 Task: Create a new field with title Stage a blank project BioForge with field type as Single-select and options as Not Started, In Progress and Complete
Action: Mouse moved to (1059, 95)
Screenshot: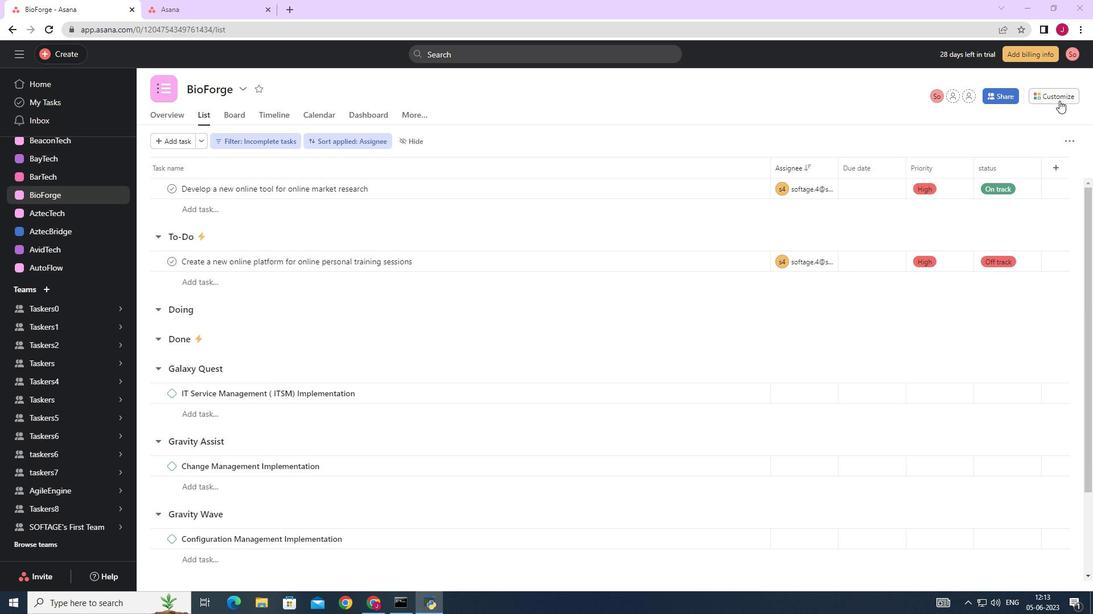 
Action: Mouse pressed left at (1059, 95)
Screenshot: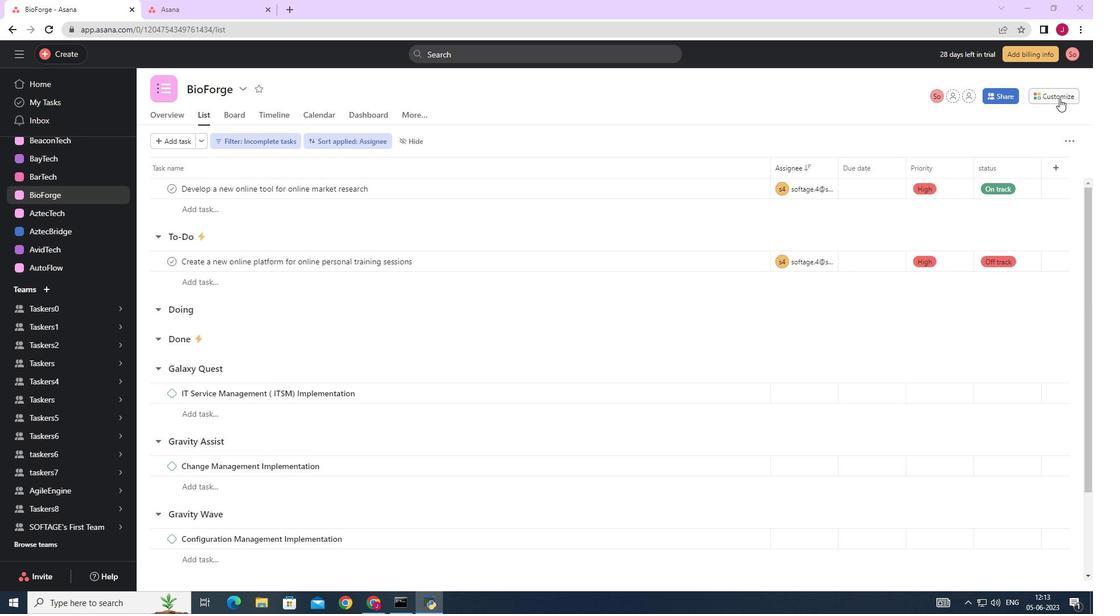 
Action: Mouse moved to (942, 232)
Screenshot: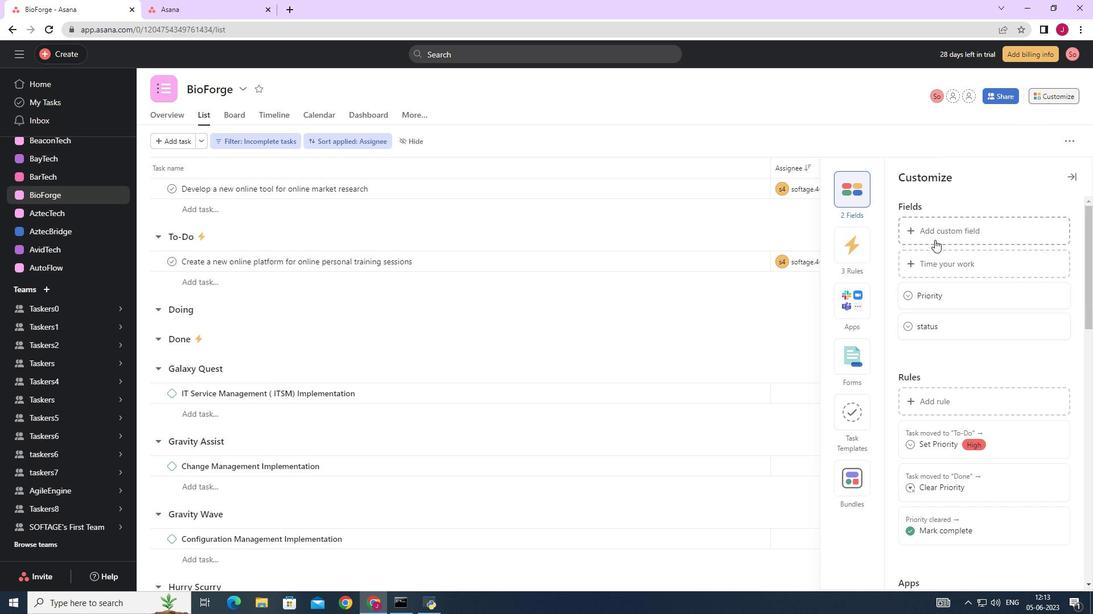 
Action: Mouse pressed left at (942, 232)
Screenshot: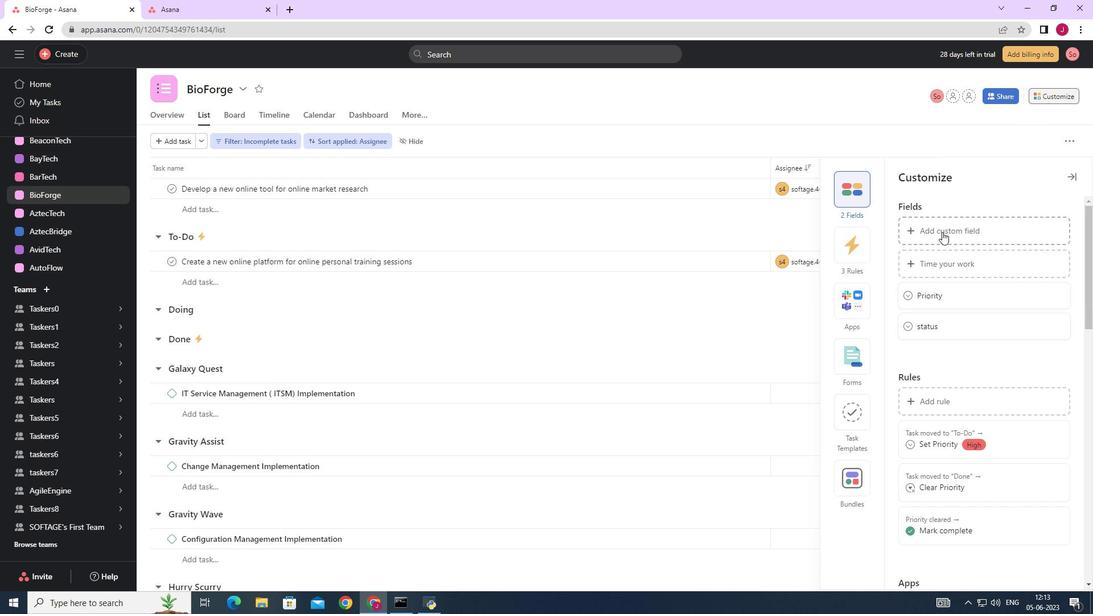 
Action: Mouse moved to (576, 197)
Screenshot: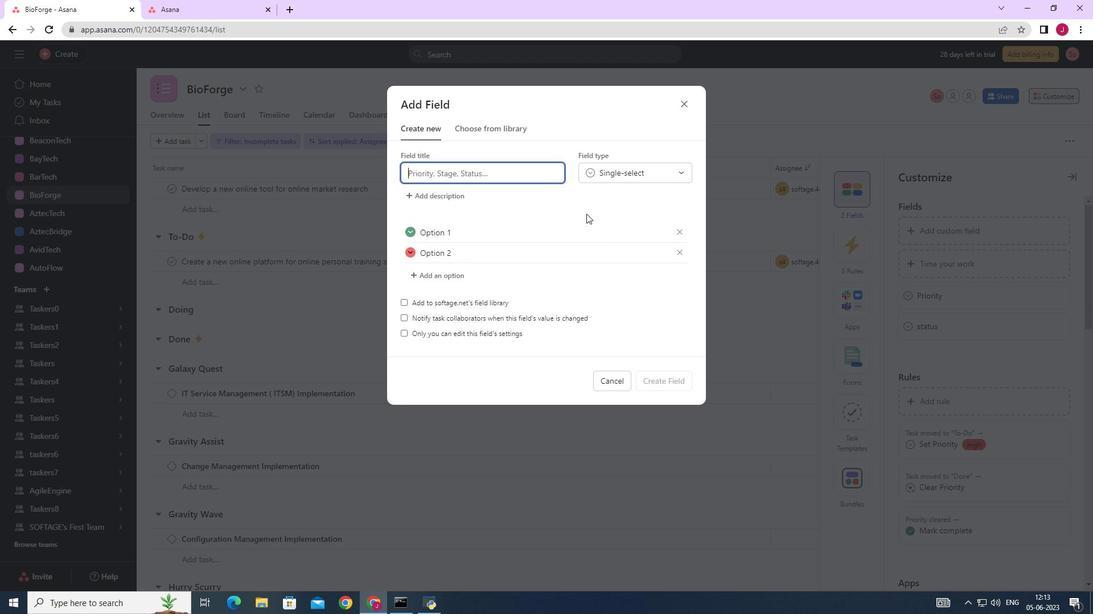 
Action: Key pressed stat<Key.backspace>ge
Screenshot: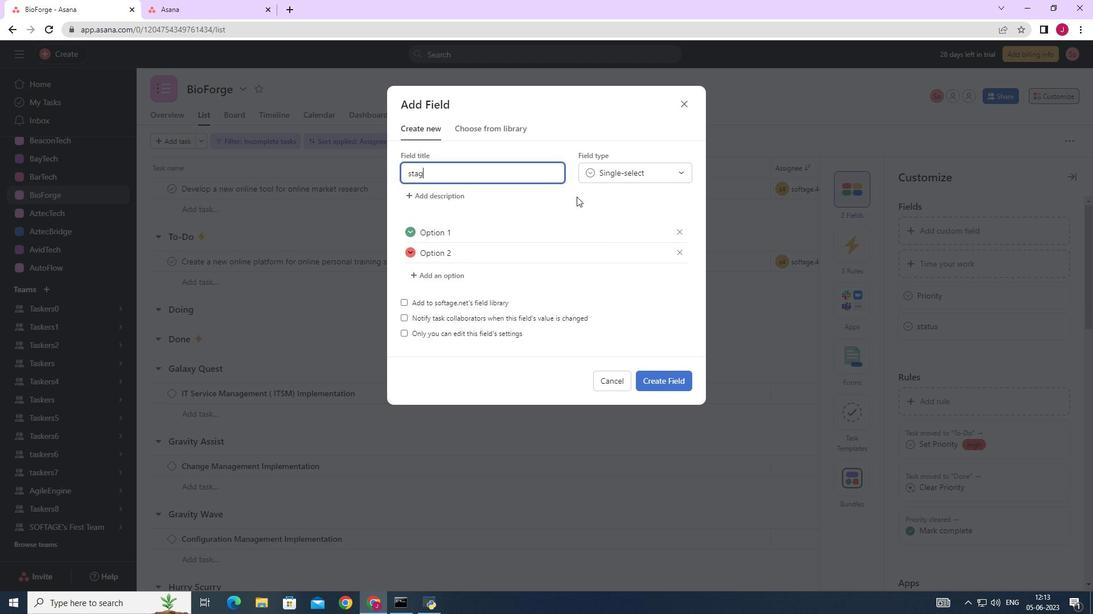 
Action: Mouse moved to (464, 232)
Screenshot: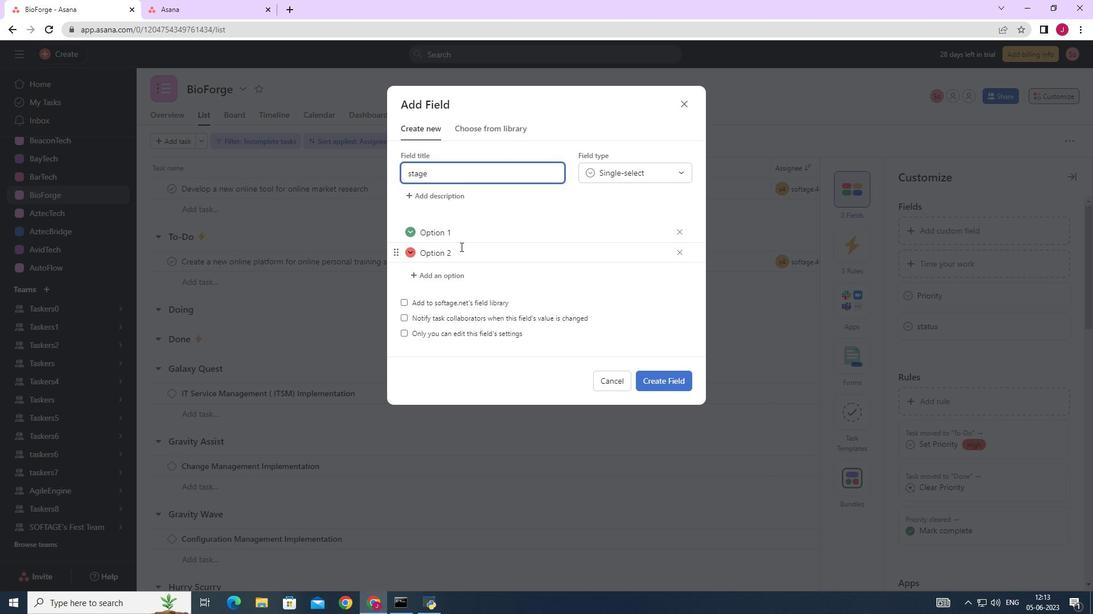 
Action: Mouse pressed left at (464, 232)
Screenshot: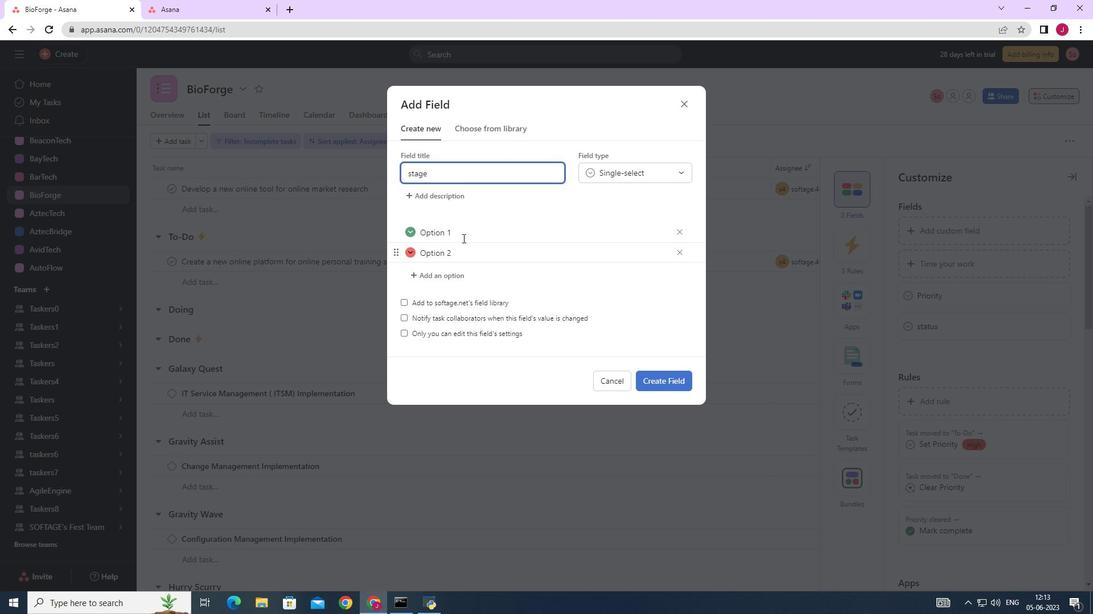 
Action: Mouse moved to (464, 231)
Screenshot: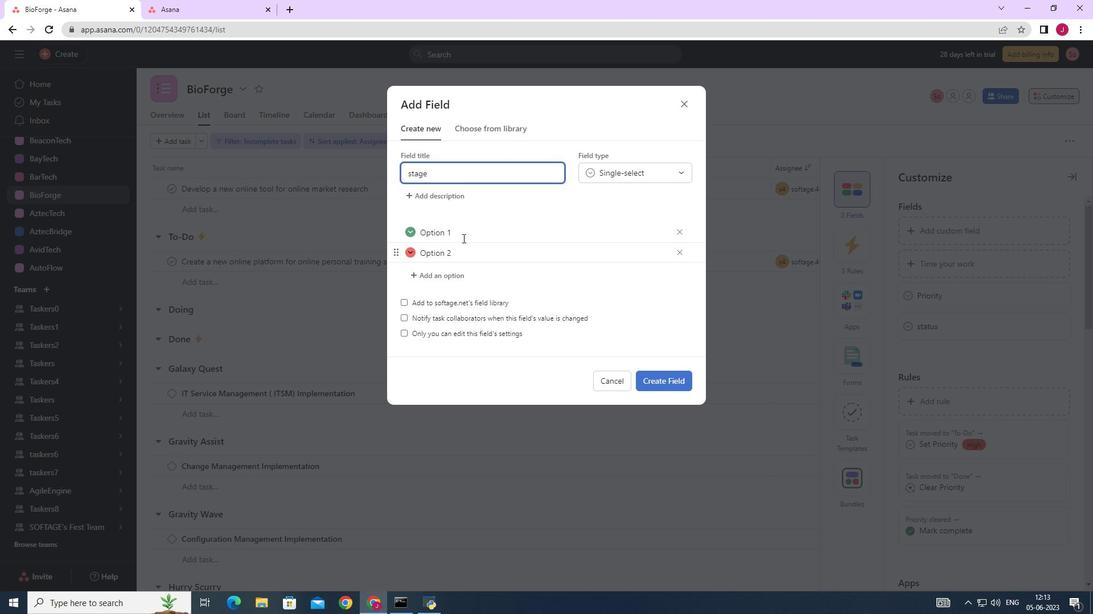 
Action: Key pressed <Key.backspace><Key.backspace><Key.backspace><Key.backspace><Key.backspace><Key.backspace><Key.backspace><Key.backspace><Key.backspace><Key.backspace><Key.backspace><Key.backspace><Key.backspace><Key.backspace><Key.backspace><Key.backspace><Key.backspace><Key.backspace><Key.backspace><Key.backspace><Key.caps_lock>N<Key.caps_lock>ot<Key.space>started<Key.space>
Screenshot: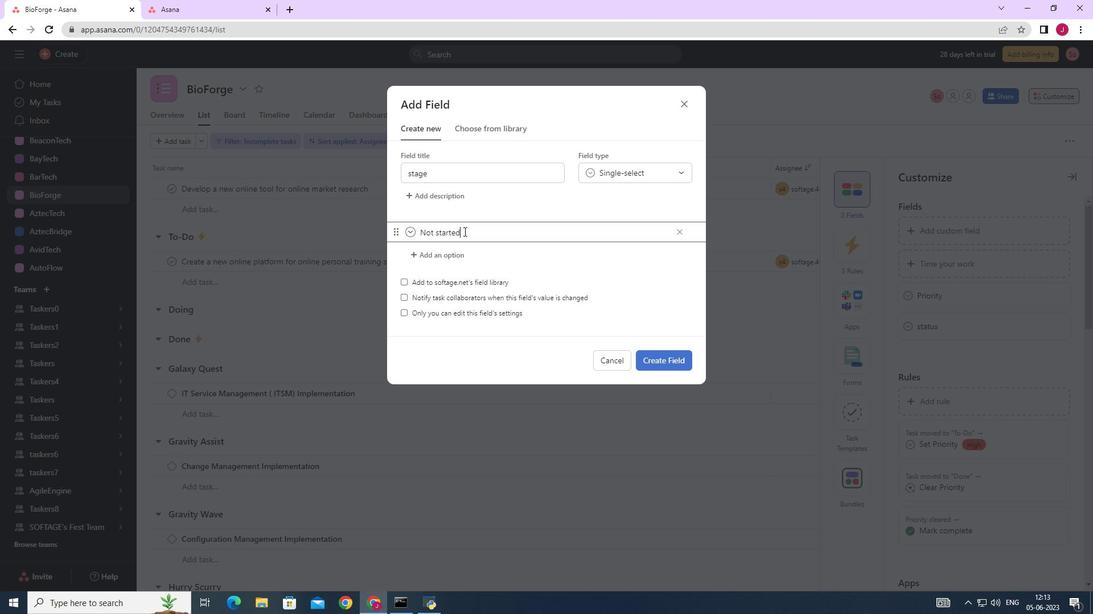
Action: Mouse moved to (412, 225)
Screenshot: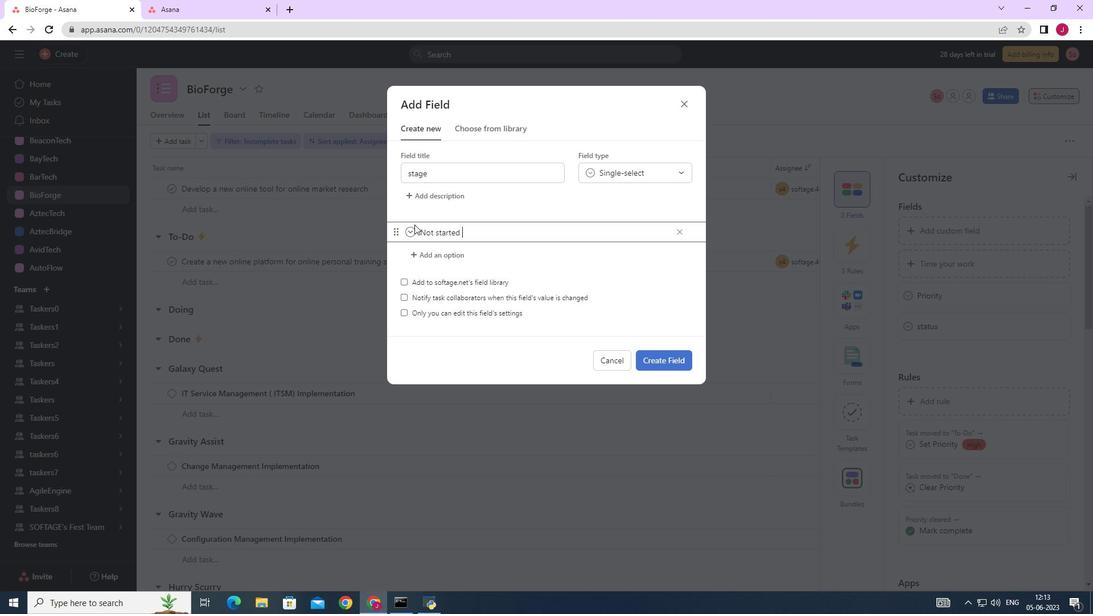 
Action: Mouse pressed left at (412, 225)
Screenshot: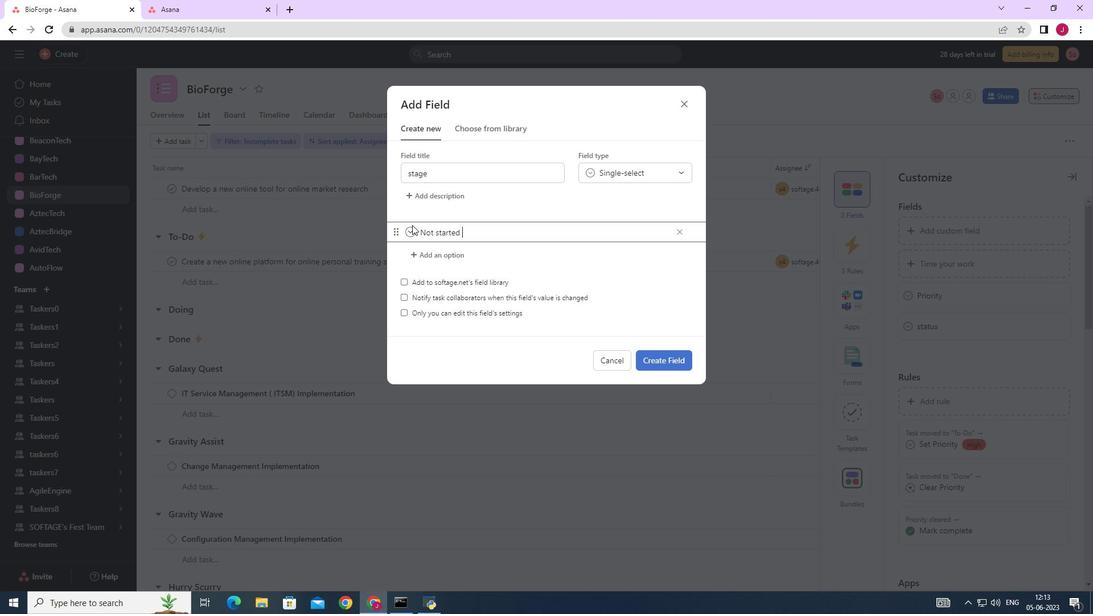 
Action: Mouse moved to (412, 235)
Screenshot: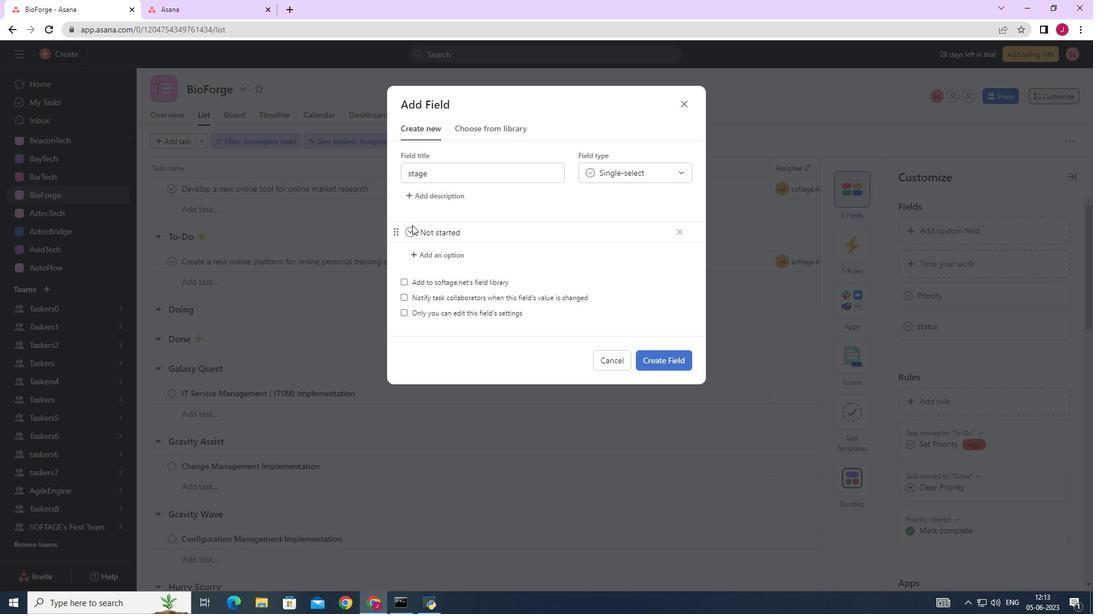 
Action: Mouse pressed left at (412, 235)
Screenshot: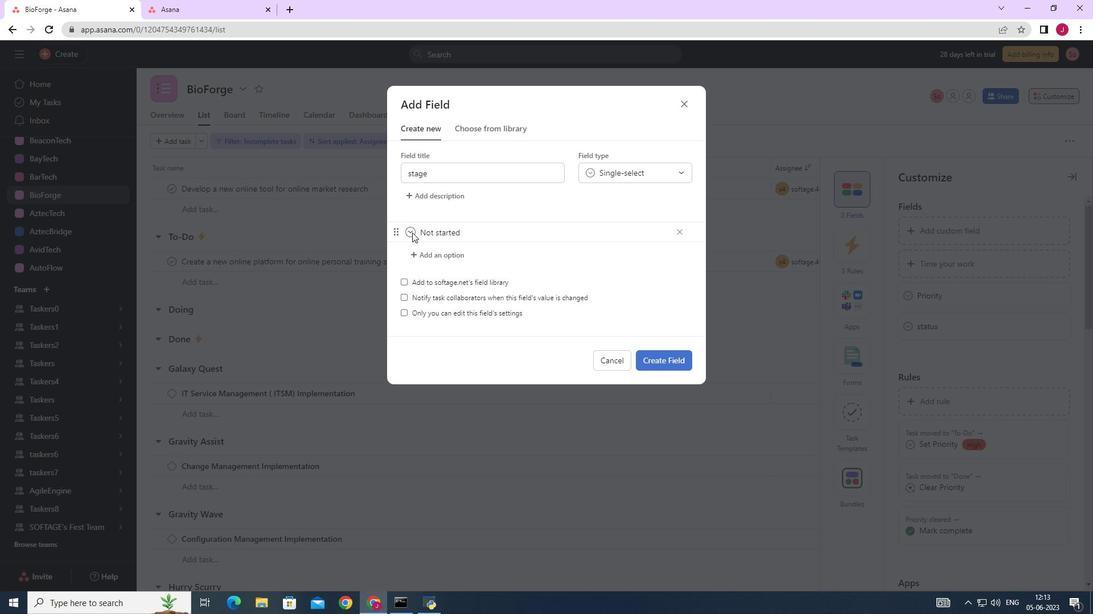 
Action: Mouse moved to (416, 249)
Screenshot: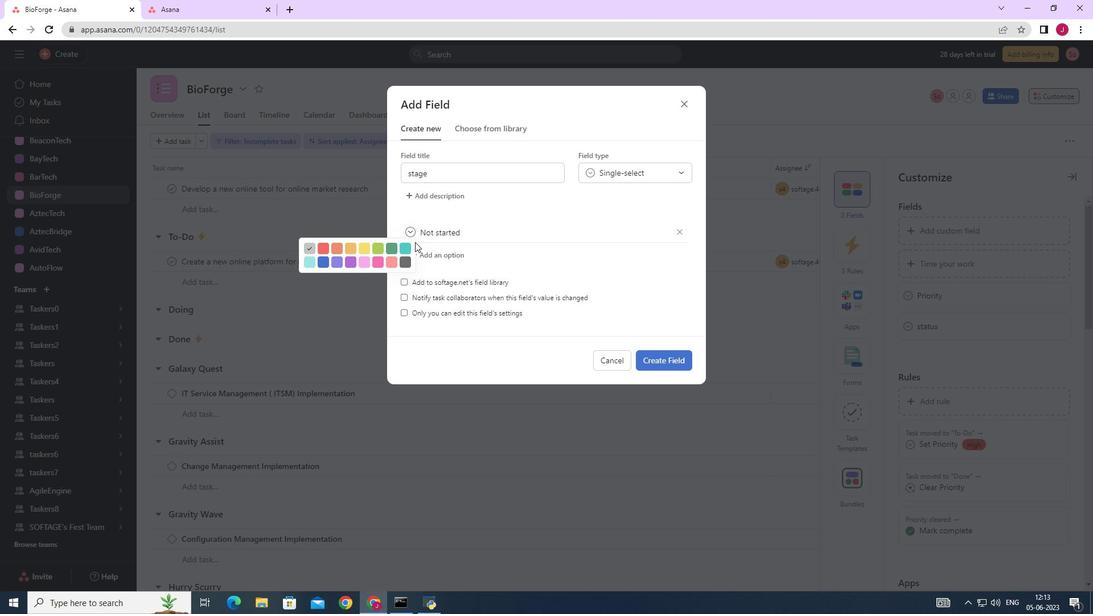 
Action: Mouse pressed left at (416, 249)
Screenshot: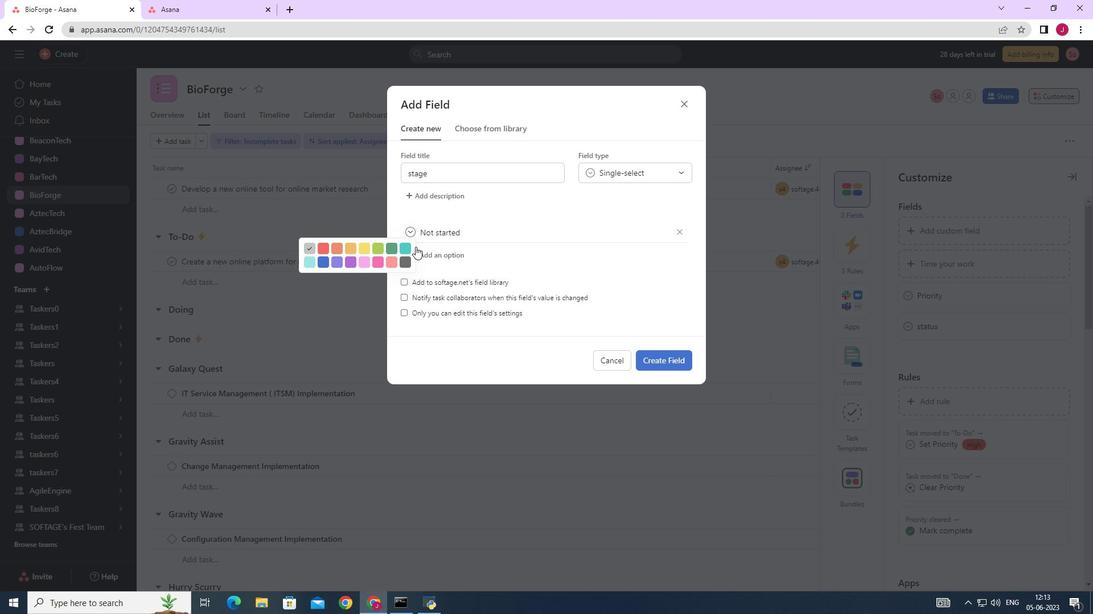 
Action: Mouse moved to (412, 229)
Screenshot: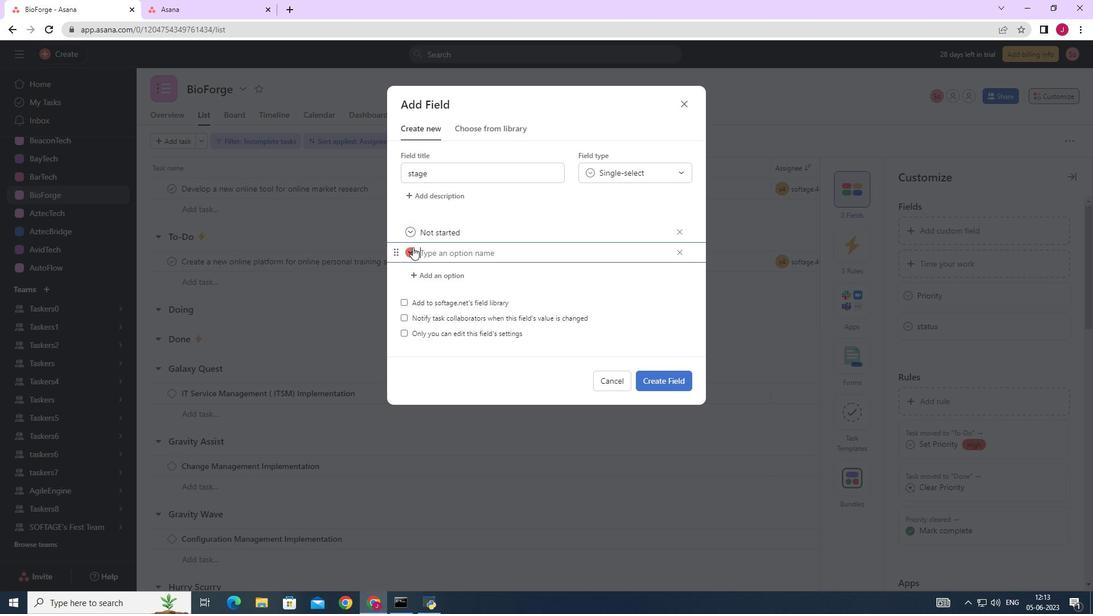 
Action: Mouse pressed left at (412, 229)
Screenshot: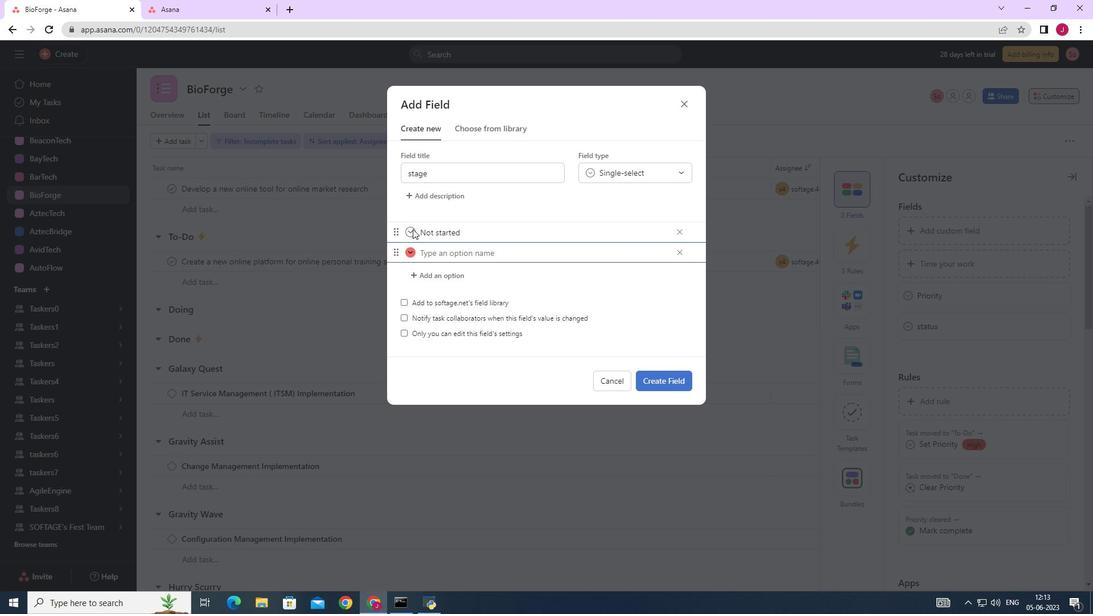 
Action: Mouse moved to (396, 247)
Screenshot: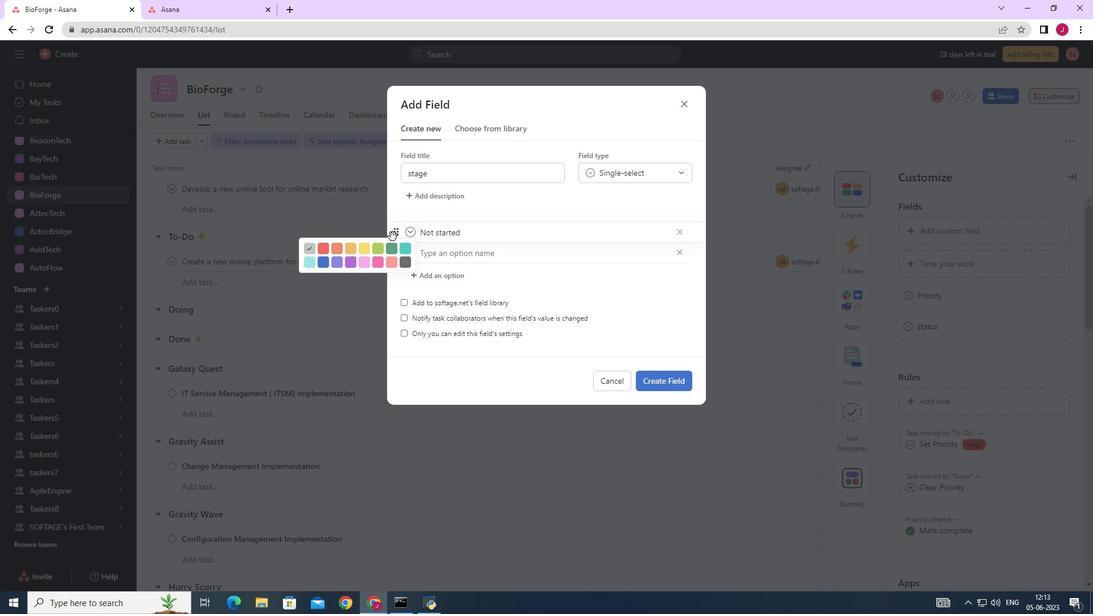 
Action: Mouse pressed left at (396, 247)
Screenshot: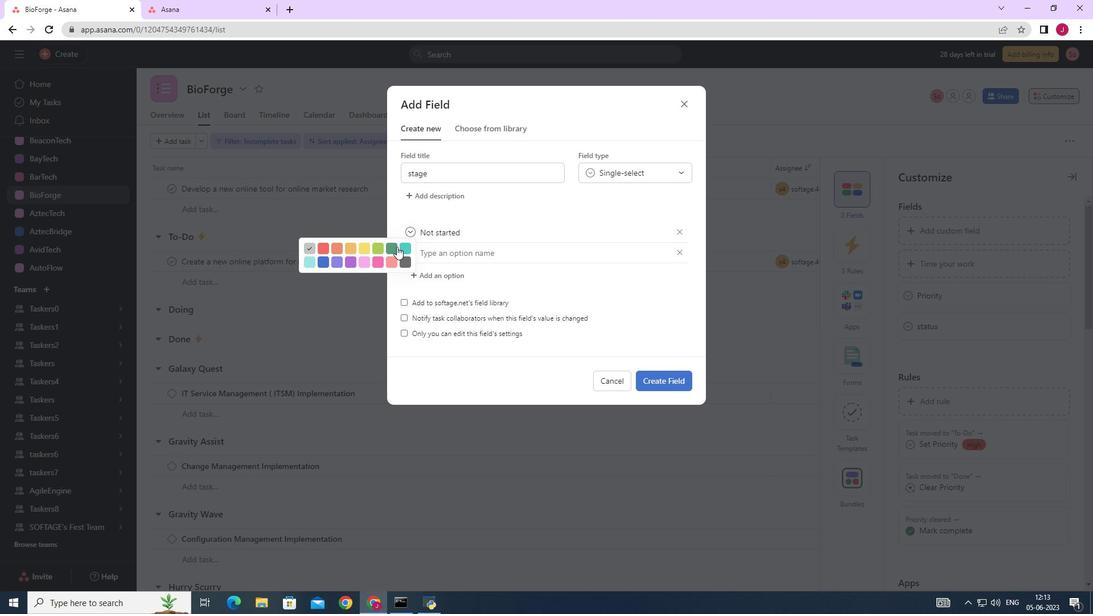 
Action: Mouse moved to (438, 250)
Screenshot: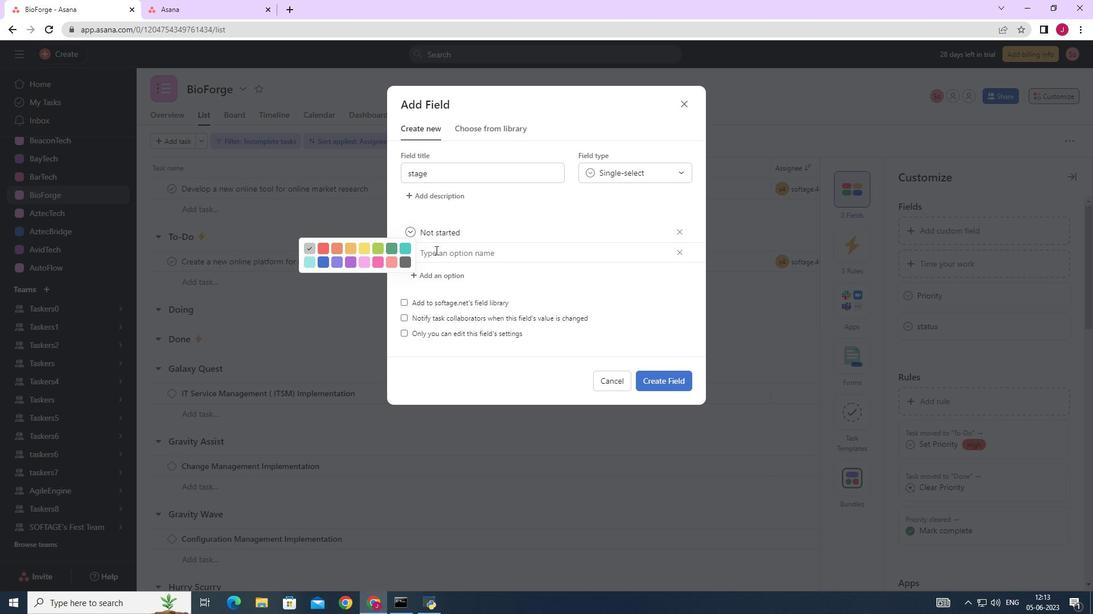 
Action: Mouse pressed left at (438, 250)
Screenshot: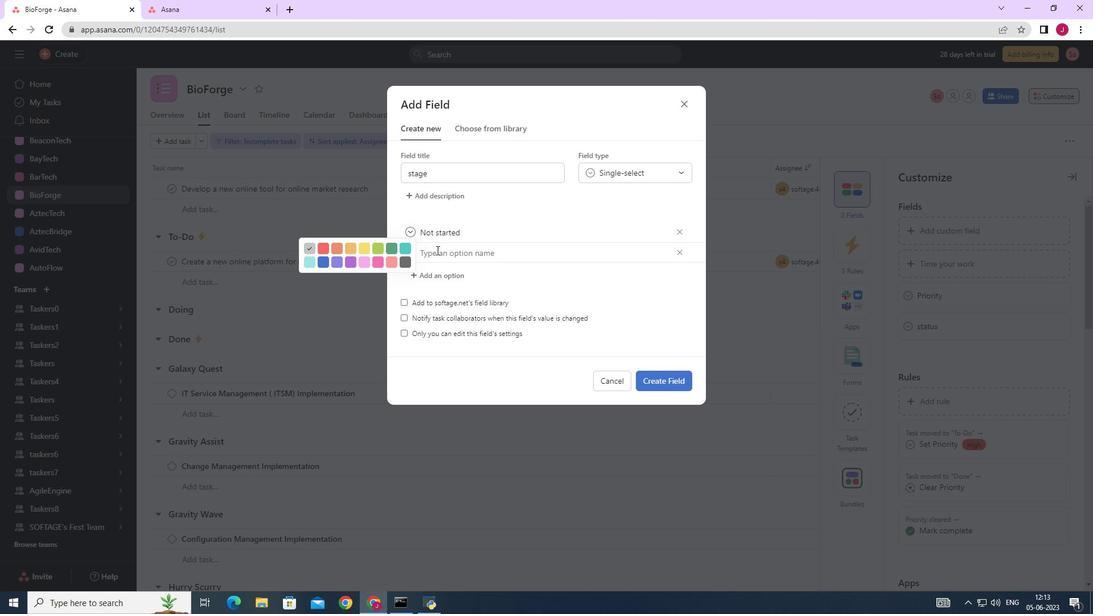 
Action: Mouse moved to (408, 234)
Screenshot: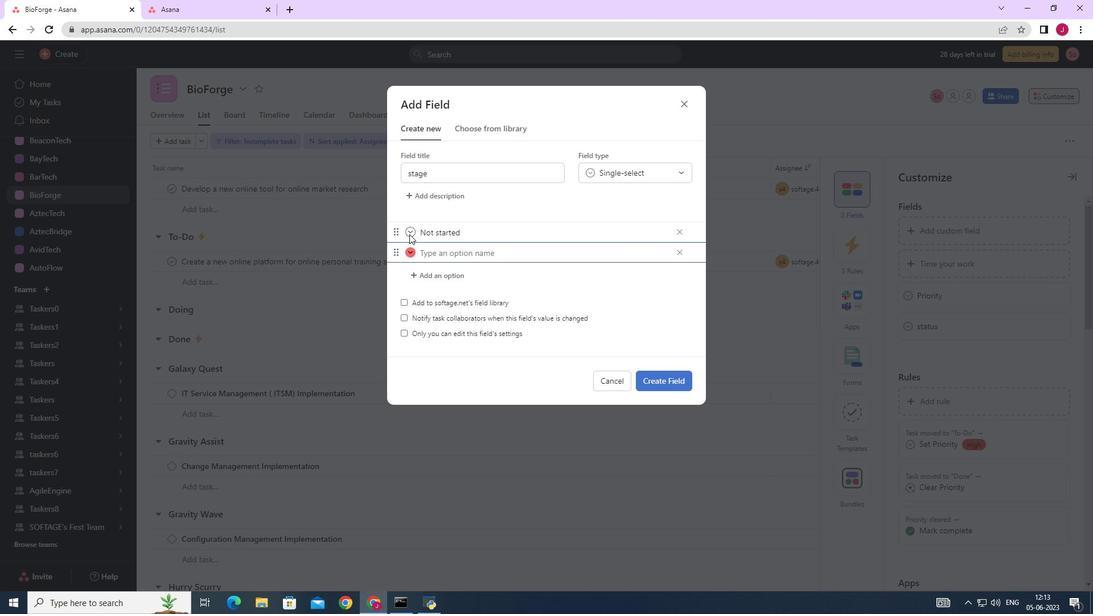 
Action: Mouse pressed left at (408, 234)
Screenshot: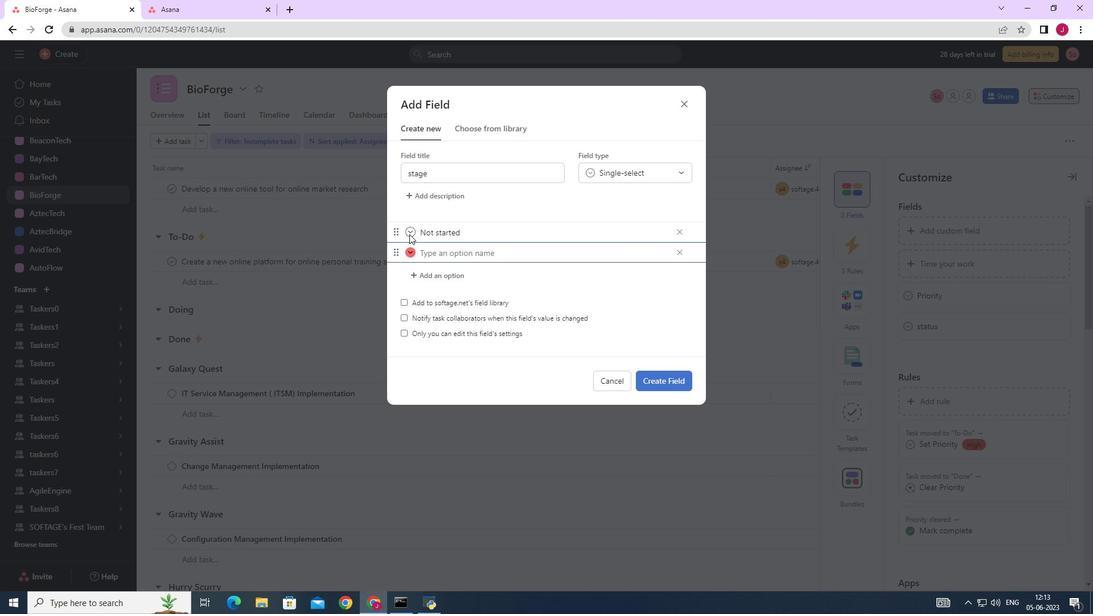 
Action: Mouse moved to (393, 249)
Screenshot: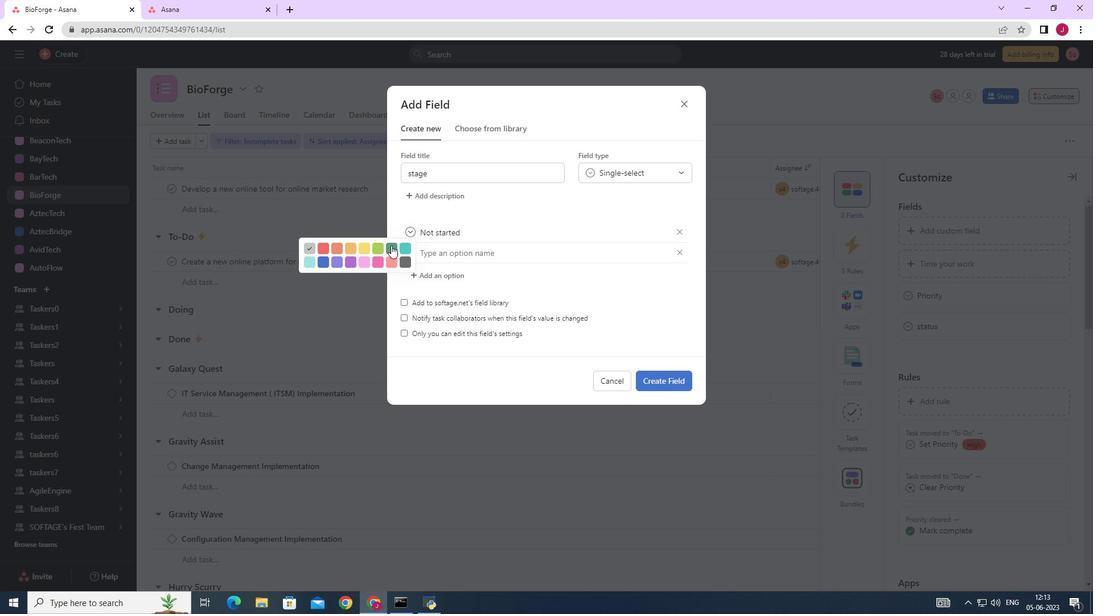 
Action: Mouse pressed left at (393, 249)
Screenshot: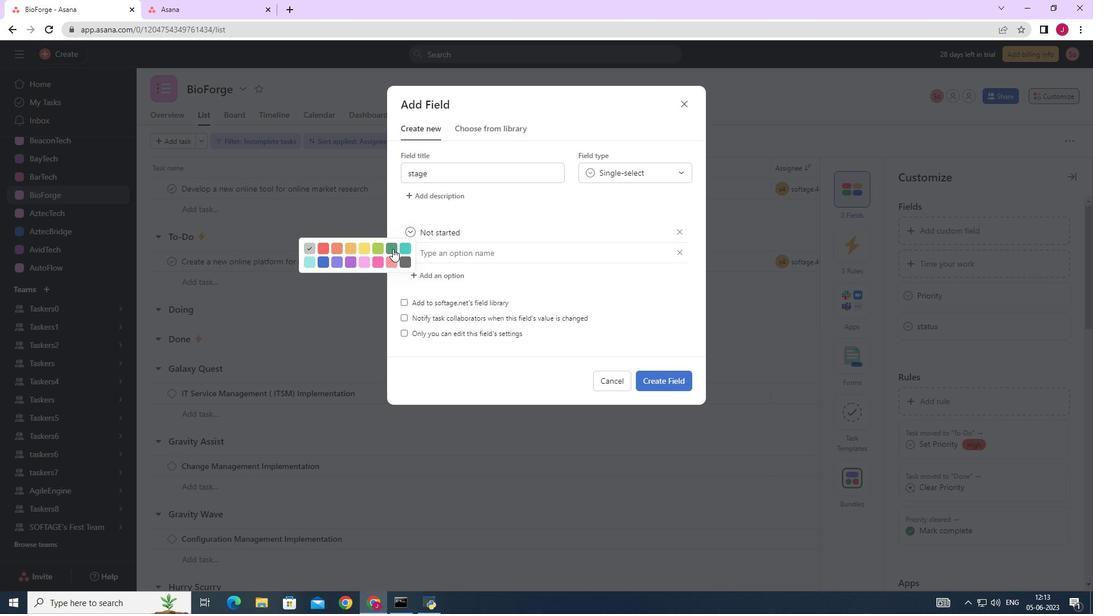 
Action: Mouse moved to (433, 251)
Screenshot: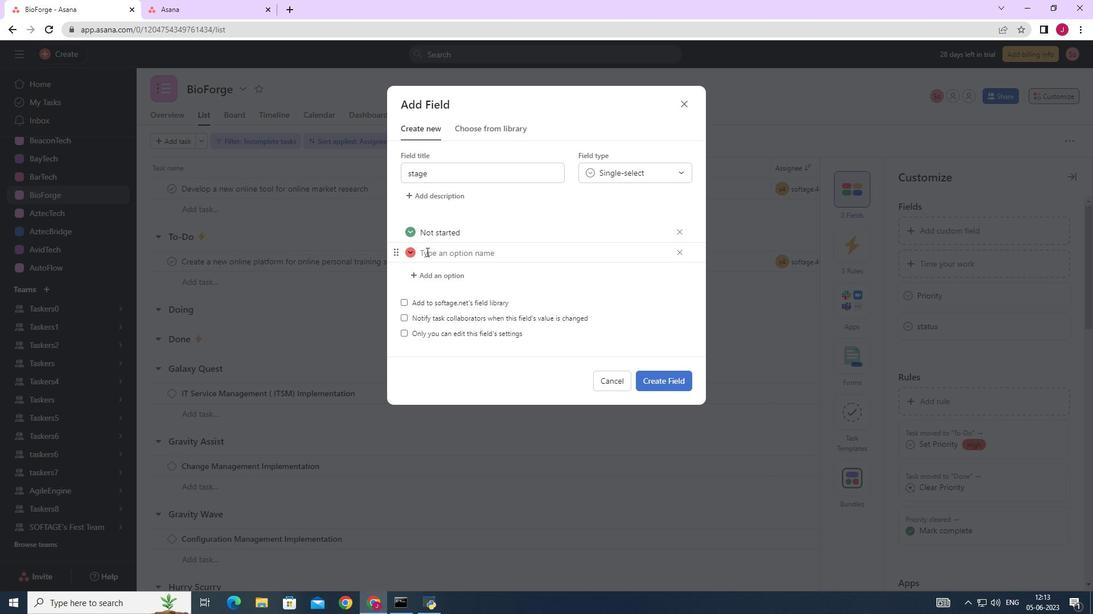 
Action: Mouse pressed left at (433, 251)
Screenshot: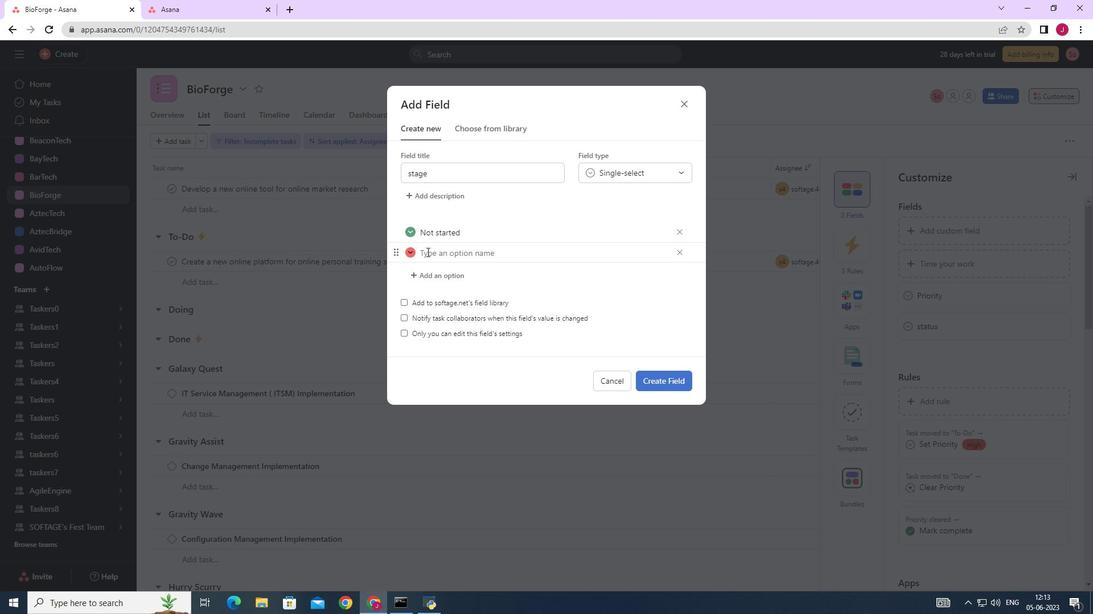 
Action: Mouse moved to (440, 251)
Screenshot: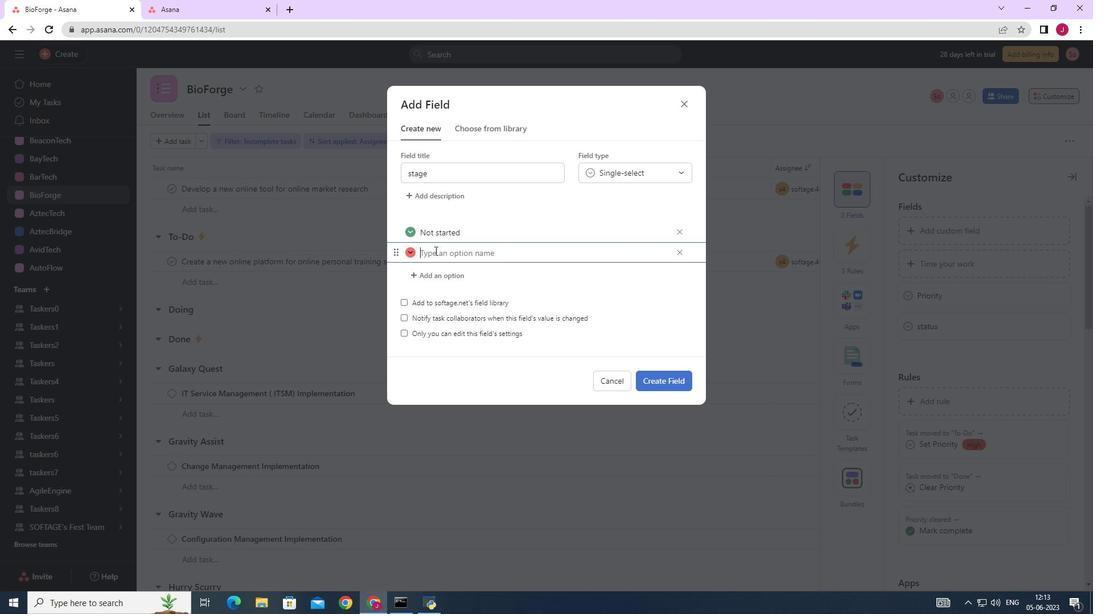 
Action: Key pressed <Key.caps_lock>I<Key.caps_lock>n<Key.space>progress
Screenshot: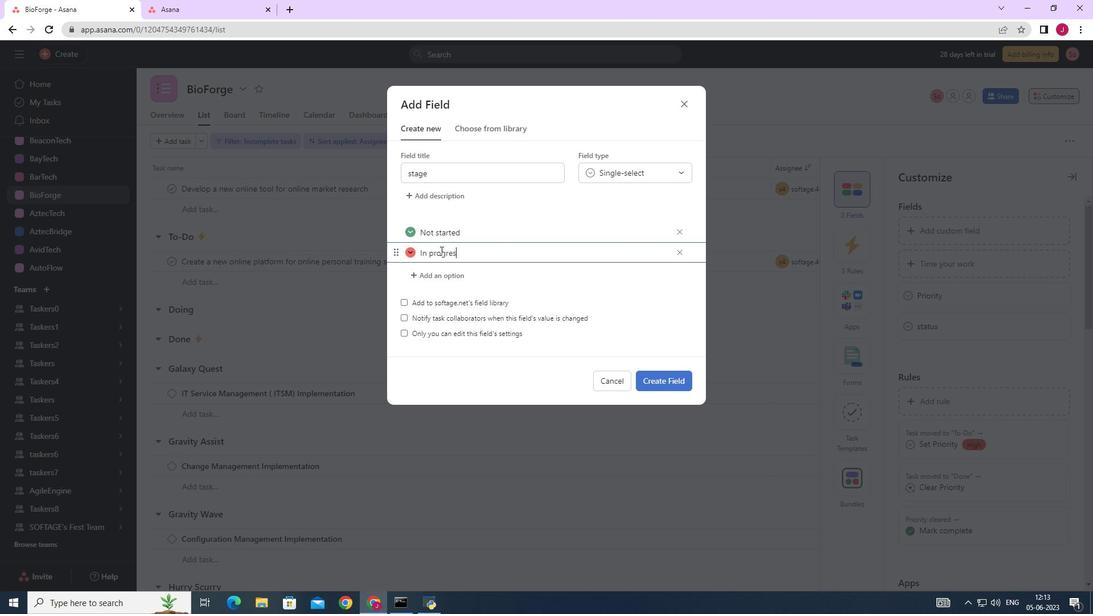 
Action: Mouse moved to (442, 272)
Screenshot: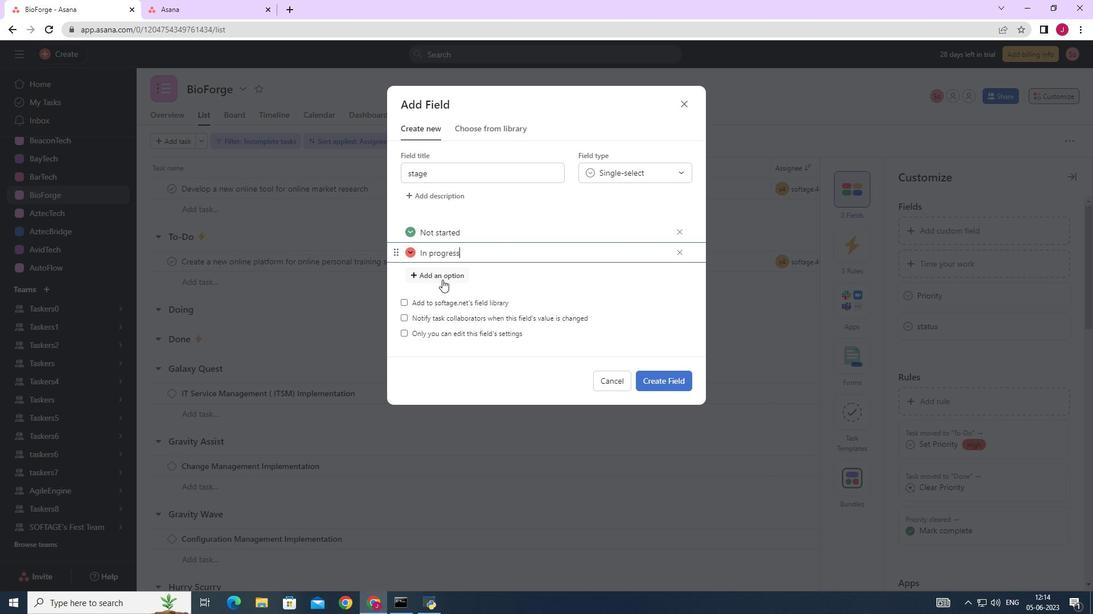 
Action: Mouse pressed left at (442, 272)
Screenshot: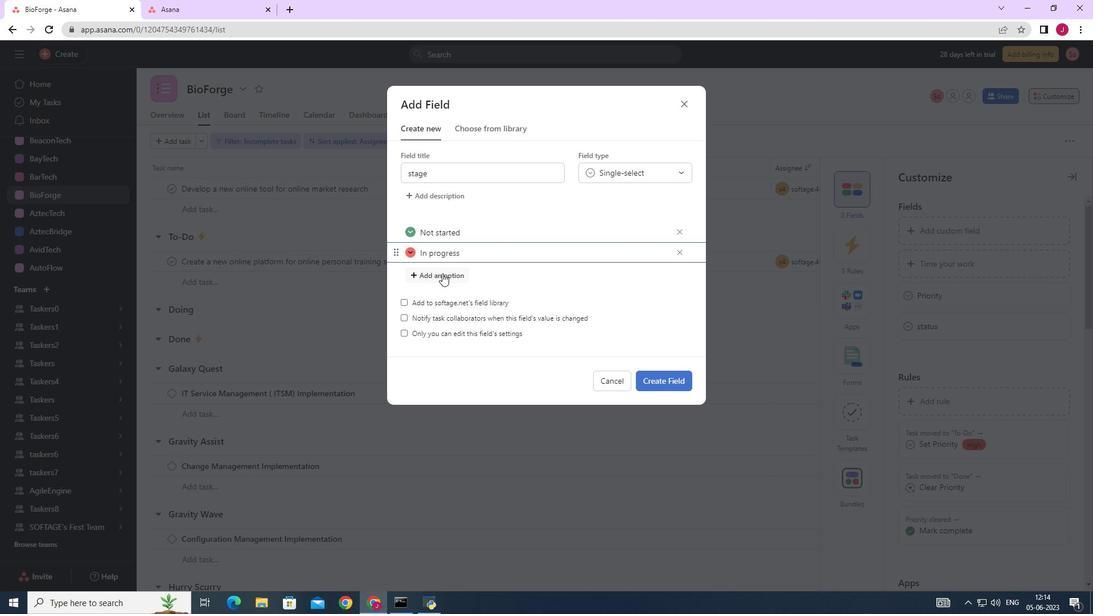 
Action: Key pressed <Key.caps_lock>C<Key.caps_lock>omplete
Screenshot: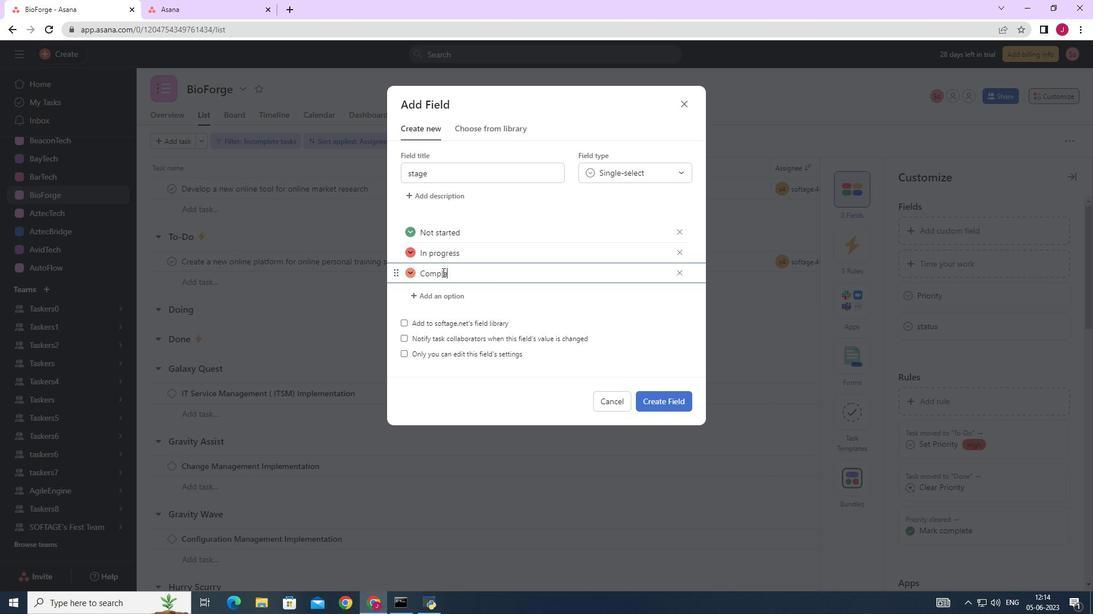 
Action: Mouse moved to (642, 173)
Screenshot: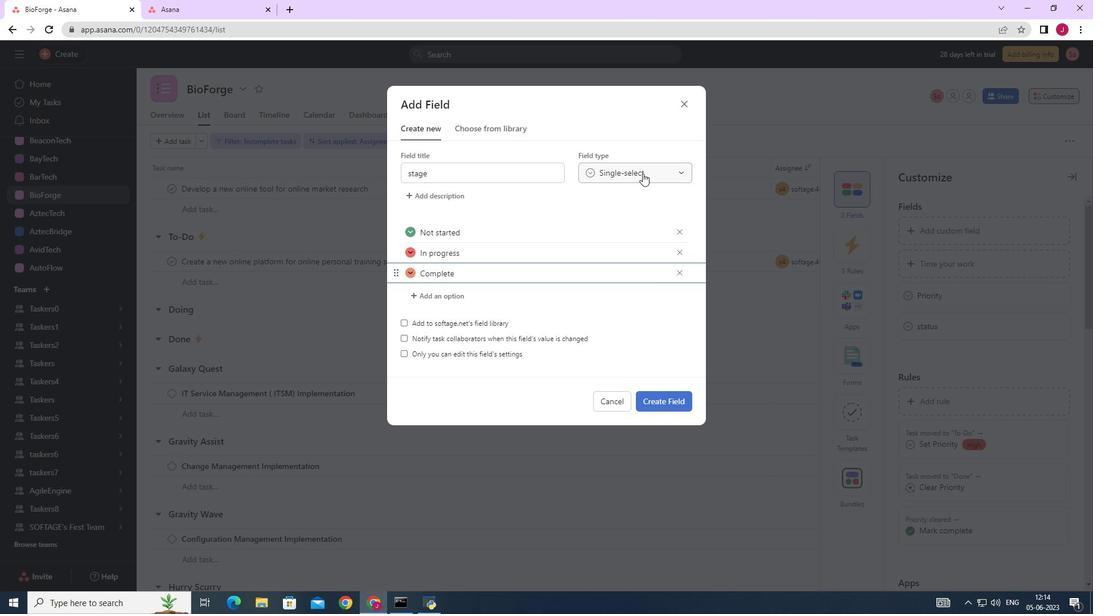 
Action: Mouse pressed left at (642, 173)
Screenshot: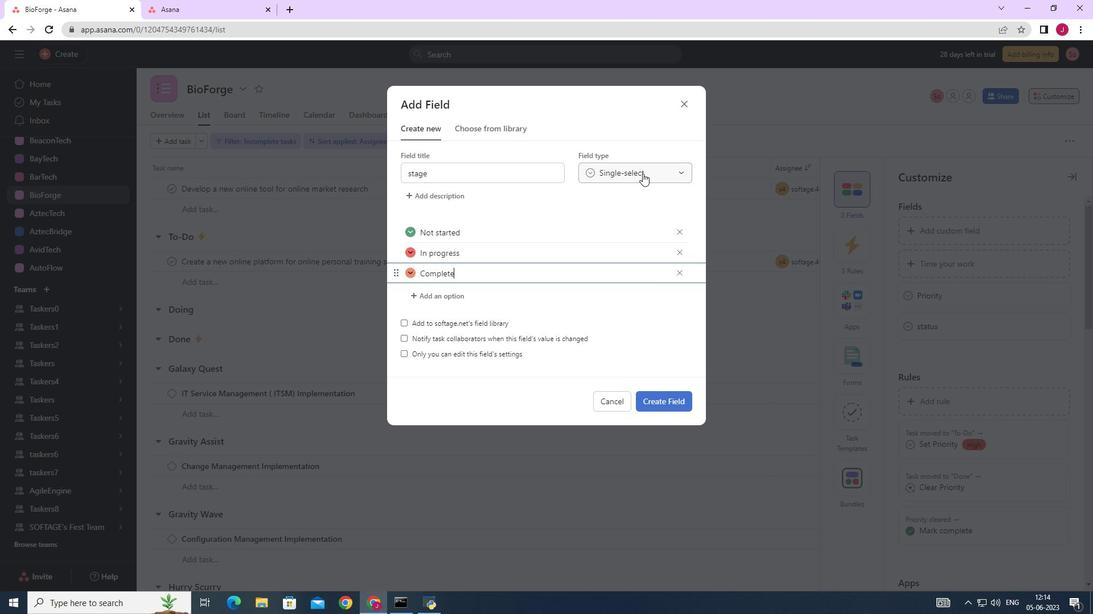 
Action: Mouse moved to (632, 191)
Screenshot: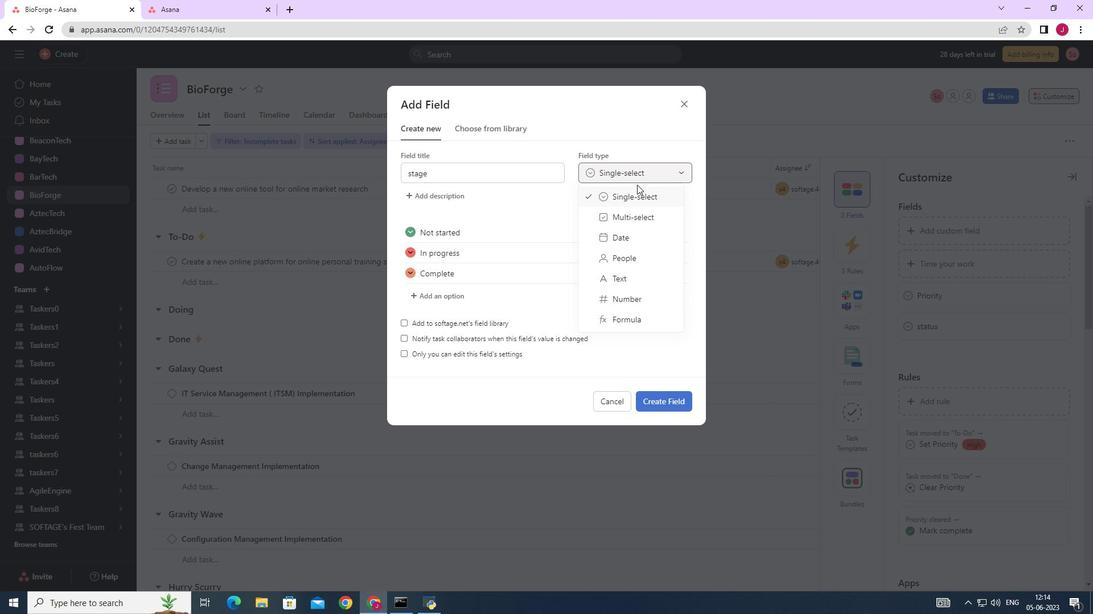 
Action: Mouse pressed left at (632, 191)
Screenshot: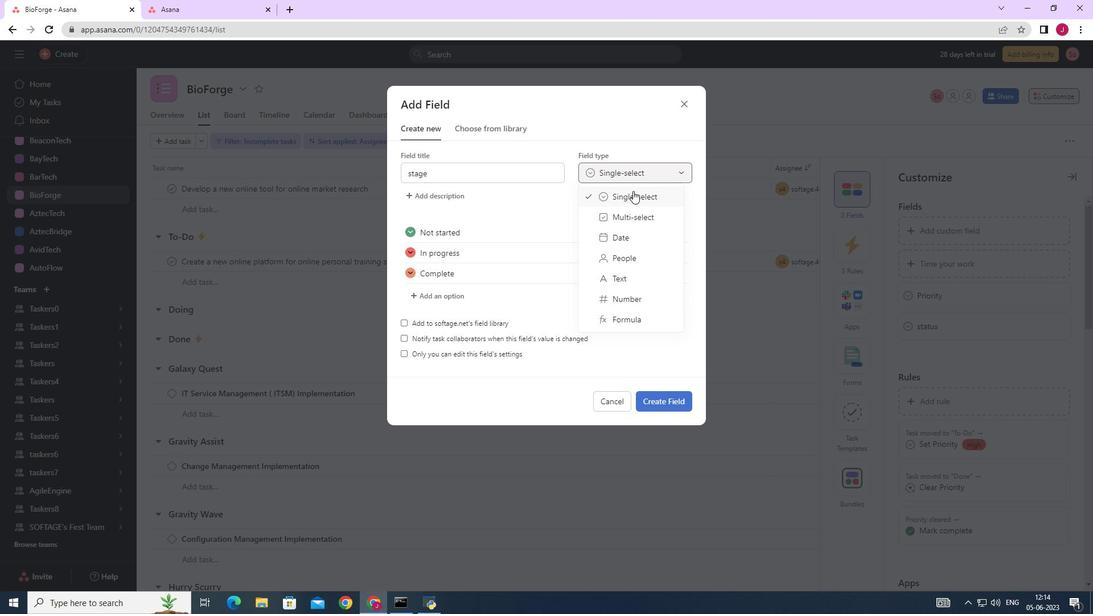 
Action: Mouse moved to (671, 399)
Screenshot: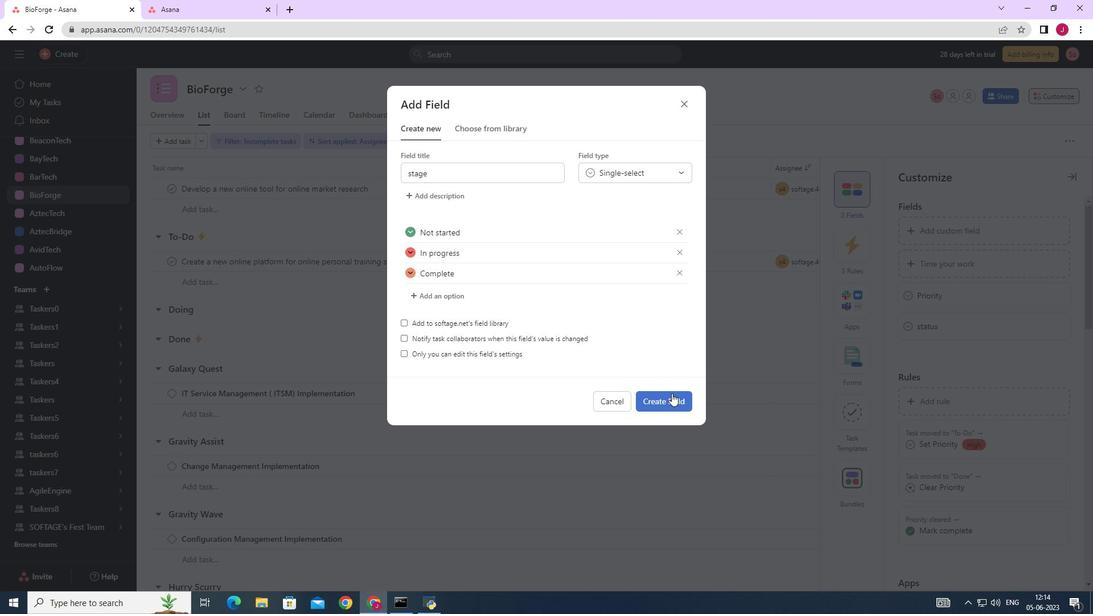 
Action: Mouse pressed left at (671, 399)
Screenshot: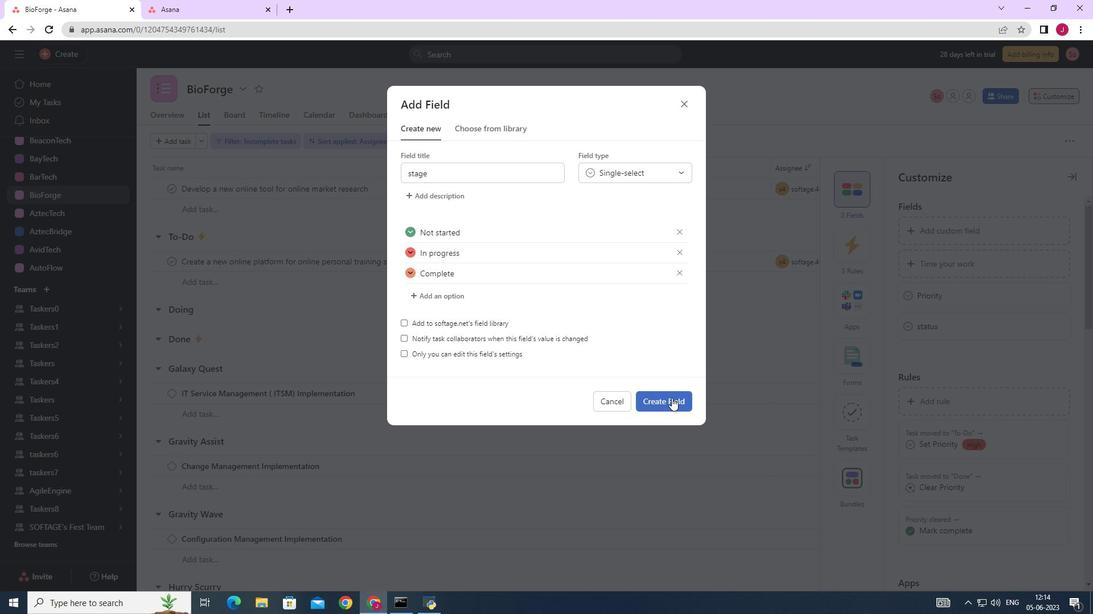 
Action: Mouse moved to (670, 400)
Screenshot: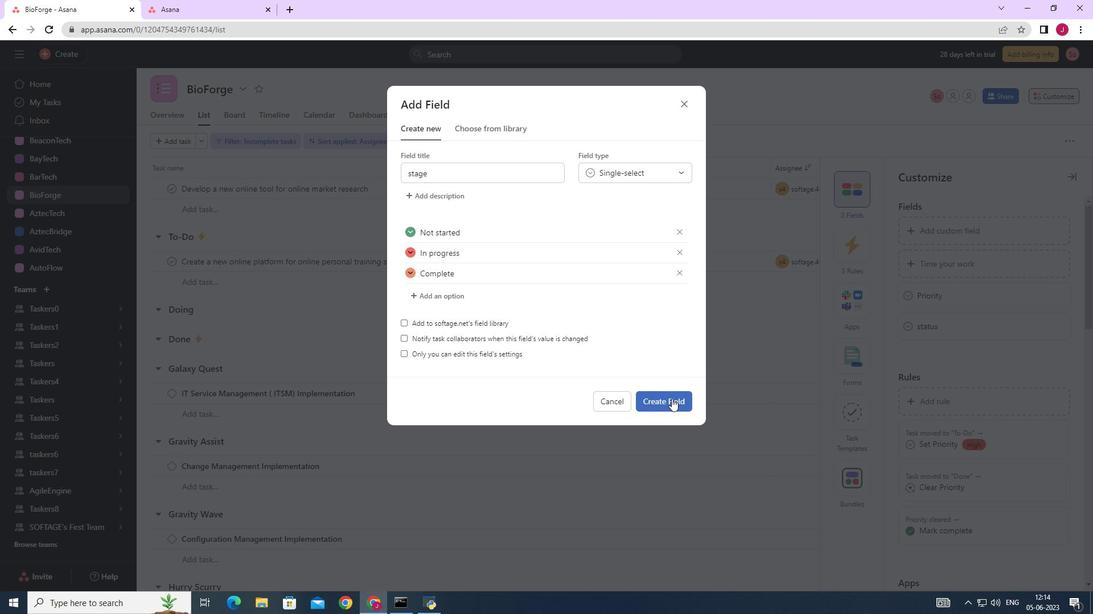
